 Task: Add Member Aaisha to Card Card0046 in Board Board0042 in Workspace Development in Trello
Action: Mouse moved to (591, 56)
Screenshot: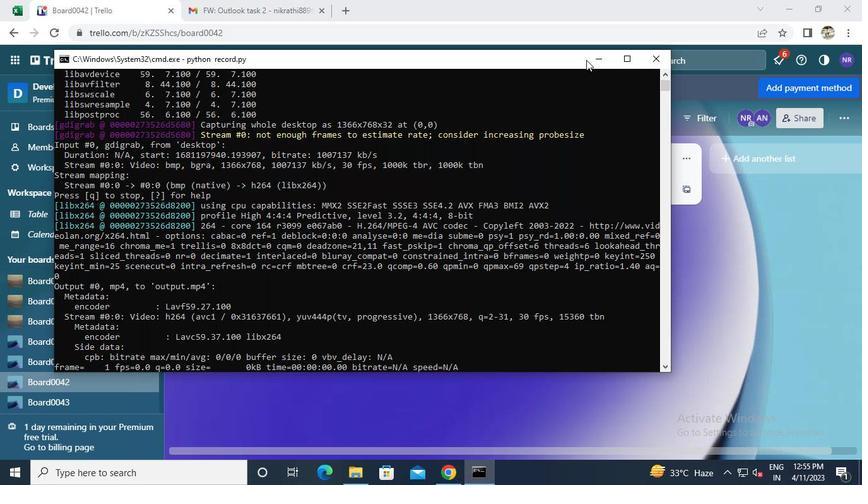 
Action: Mouse pressed left at (591, 56)
Screenshot: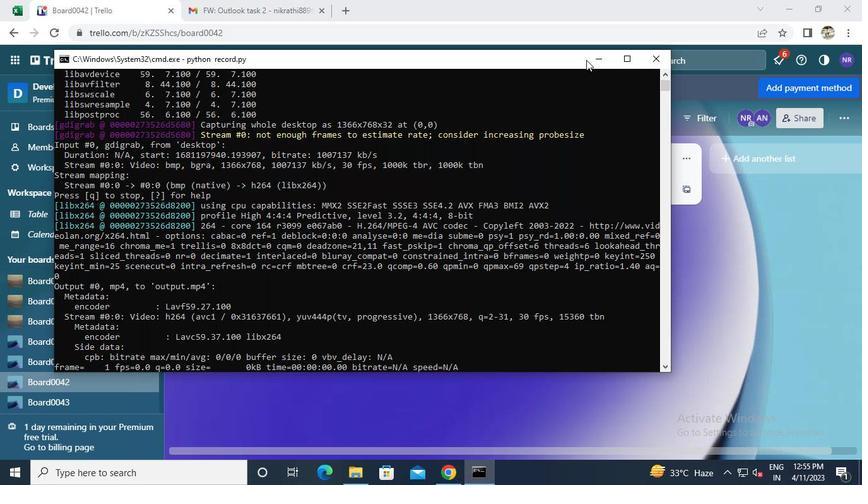 
Action: Mouse moved to (234, 261)
Screenshot: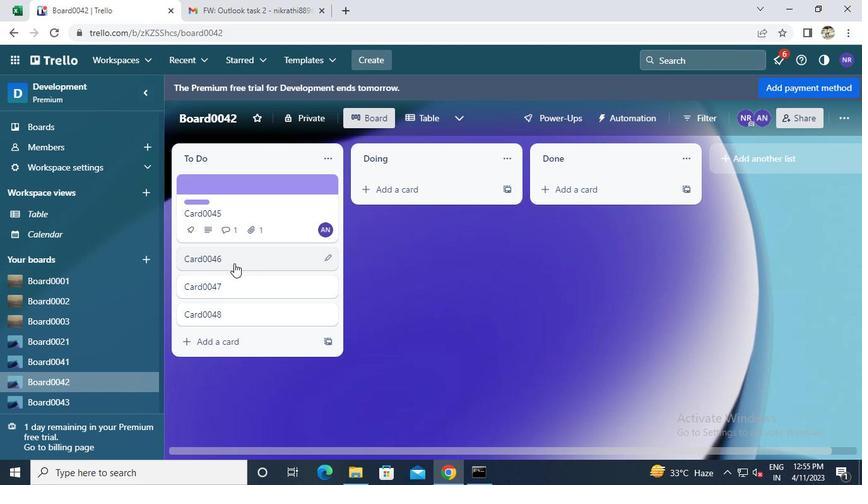 
Action: Mouse pressed left at (234, 261)
Screenshot: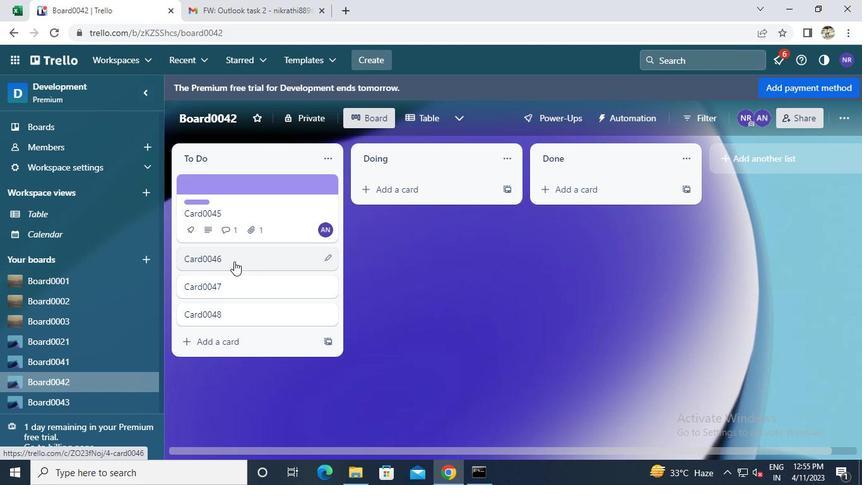 
Action: Mouse moved to (602, 202)
Screenshot: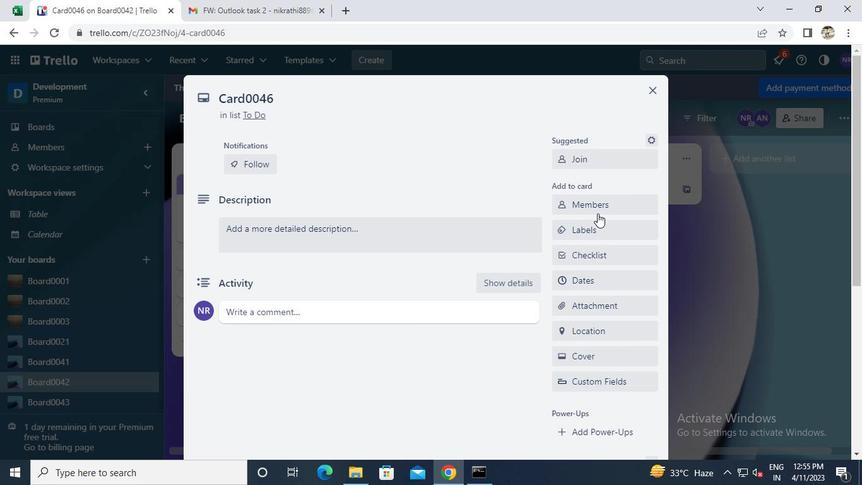 
Action: Mouse pressed left at (602, 202)
Screenshot: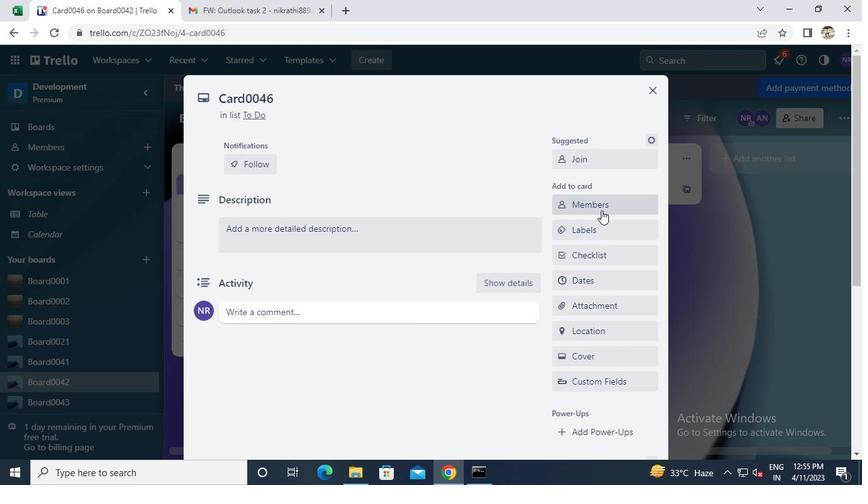 
Action: Keyboard a
Screenshot: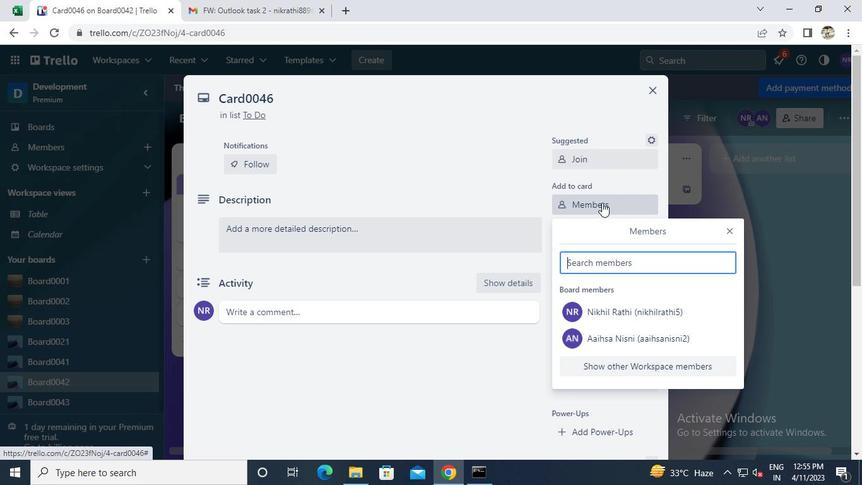 
Action: Mouse moved to (610, 310)
Screenshot: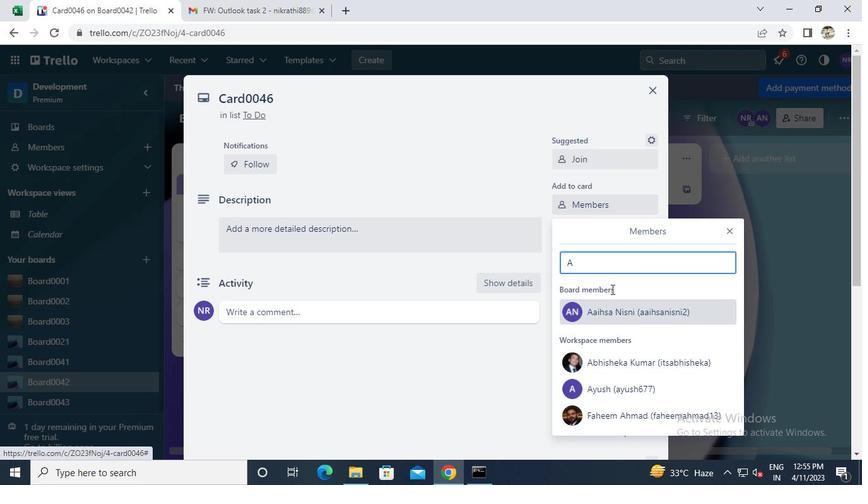 
Action: Mouse pressed left at (610, 310)
Screenshot: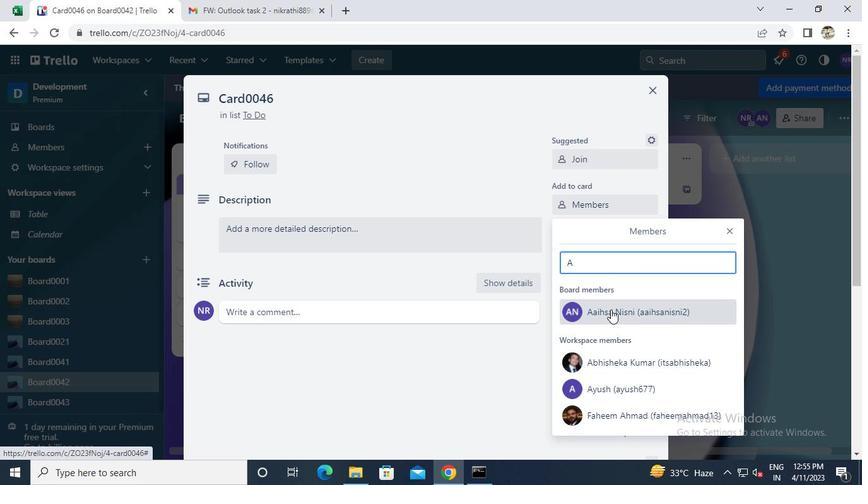 
Action: Mouse moved to (653, 90)
Screenshot: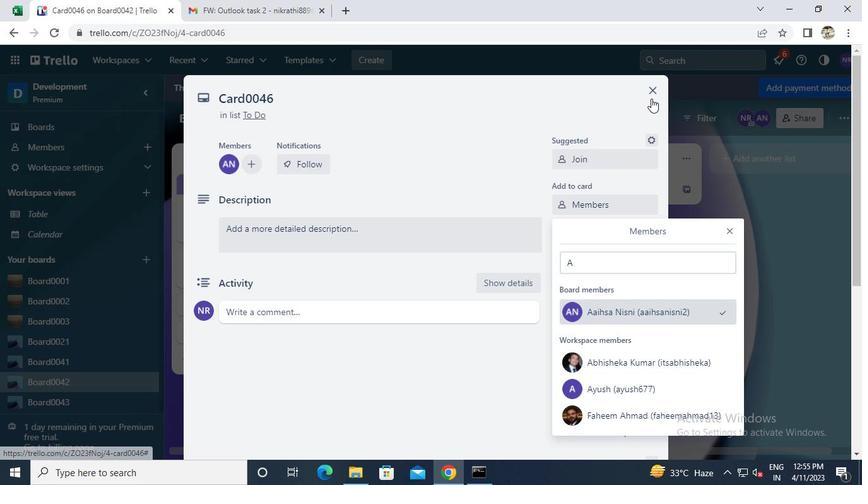 
Action: Mouse pressed left at (653, 90)
Screenshot: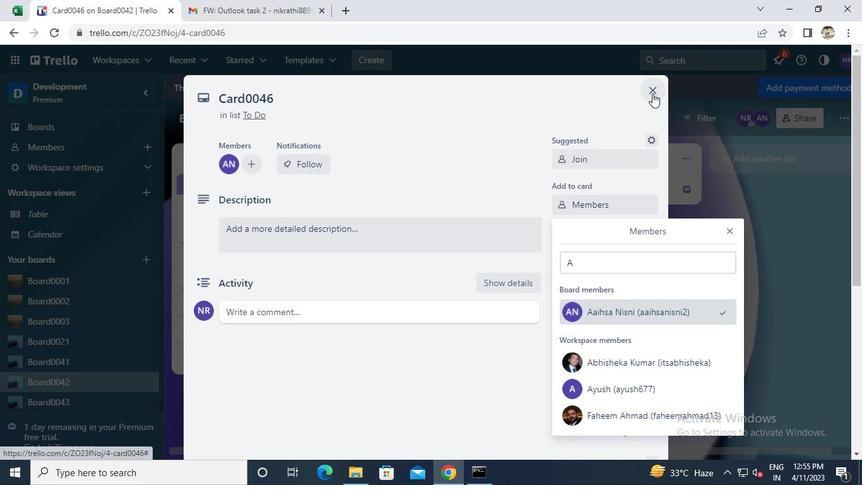
Action: Mouse moved to (484, 478)
Screenshot: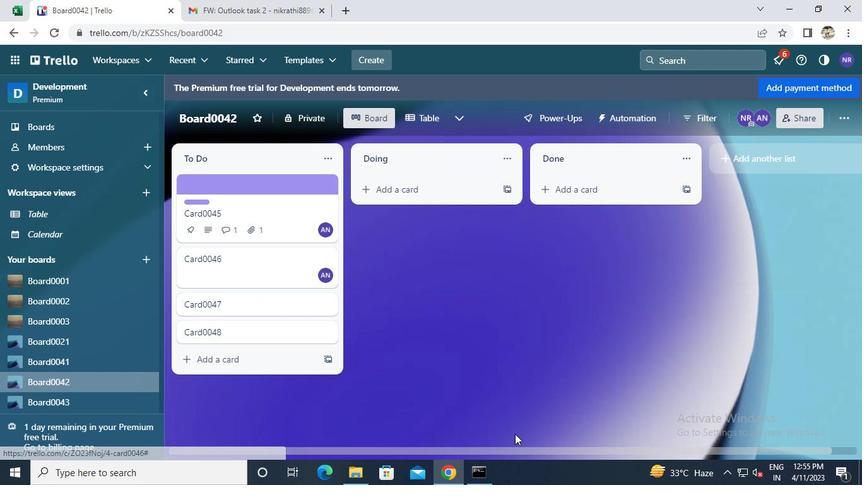 
Action: Mouse pressed left at (484, 478)
Screenshot: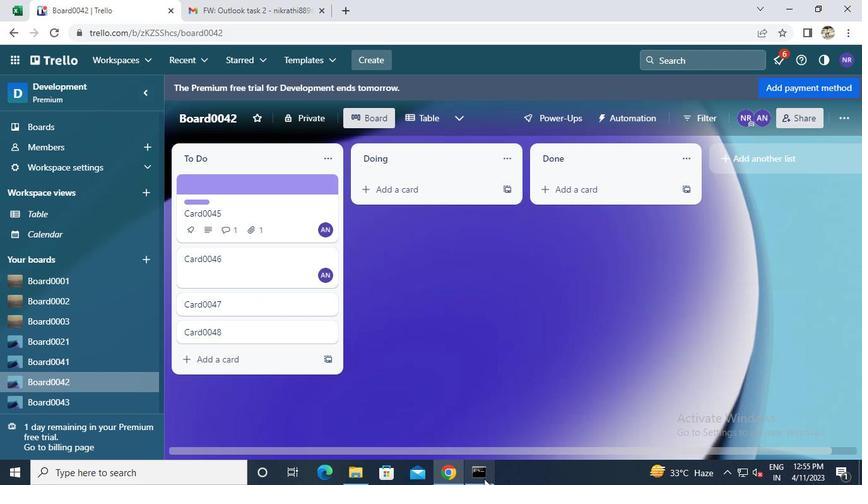
Action: Mouse moved to (657, 60)
Screenshot: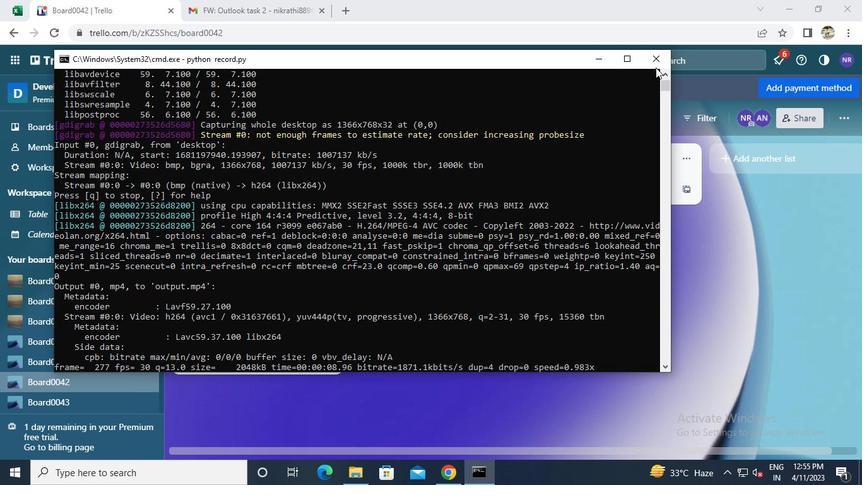
Action: Mouse pressed left at (657, 60)
Screenshot: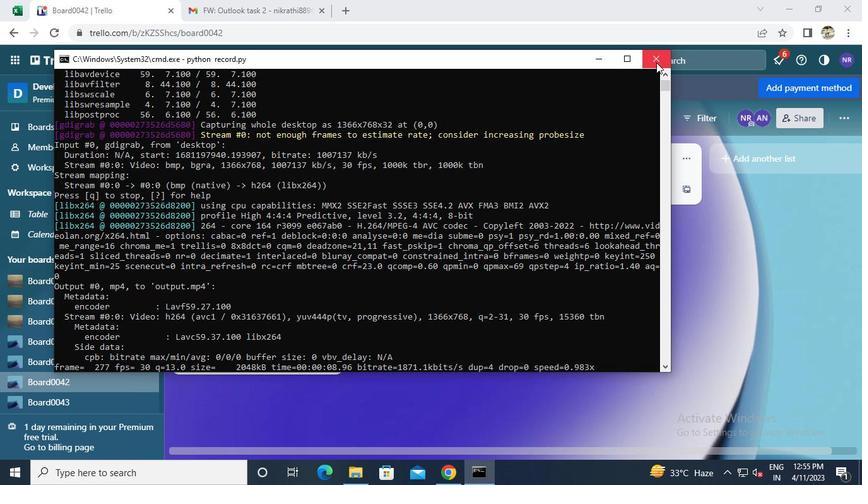 
